 Task: Create Card Project Closure Meeting in Board Marketing ROI to Workspace Customer Relationship Management and Retention. Create Card Food Packaging Review in Board Content Management to Workspace Customer Relationship Management and Retention. Create Card Work Breakdown Structure Review in Board Content Marketing Case Study Creation and Promotion to Workspace Customer Relationship Management and Retention
Action: Mouse moved to (78, 303)
Screenshot: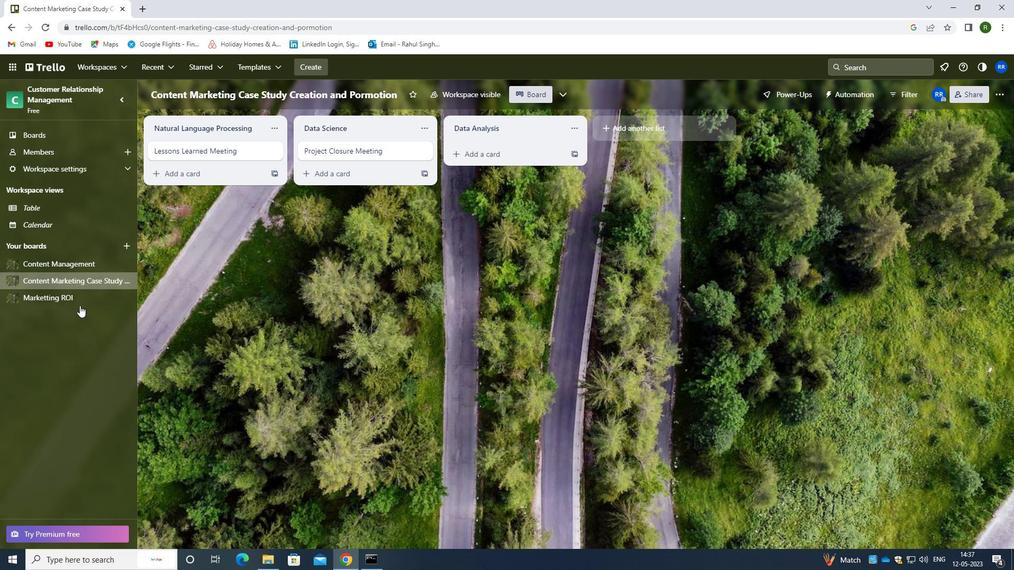 
Action: Mouse pressed left at (78, 303)
Screenshot: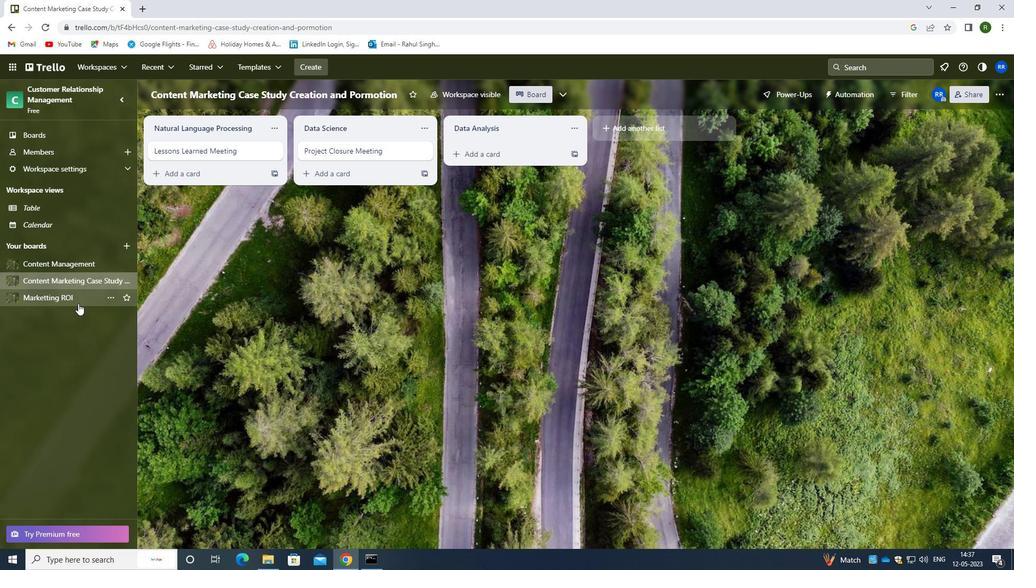 
Action: Mouse moved to (479, 147)
Screenshot: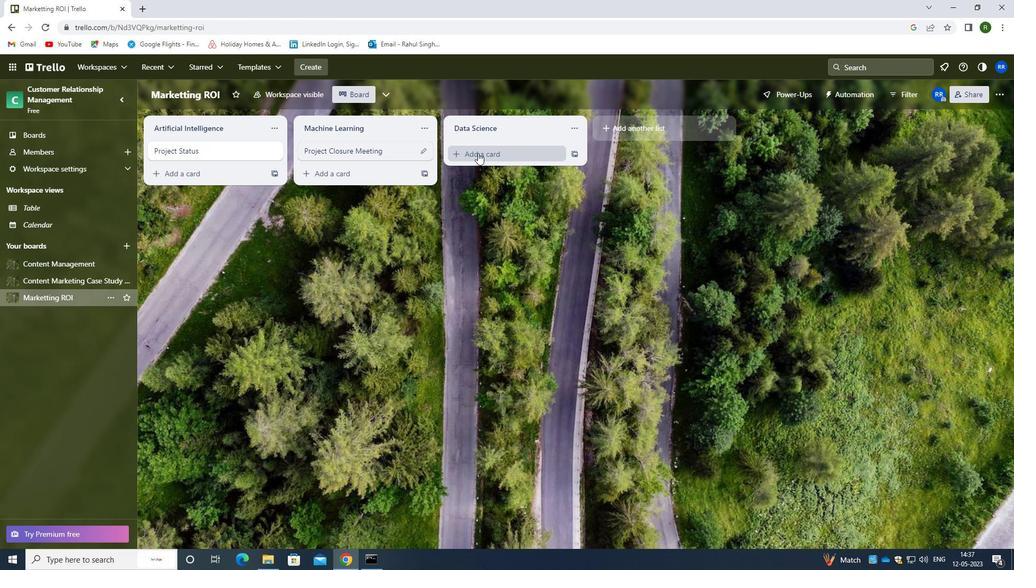 
Action: Mouse pressed left at (479, 147)
Screenshot: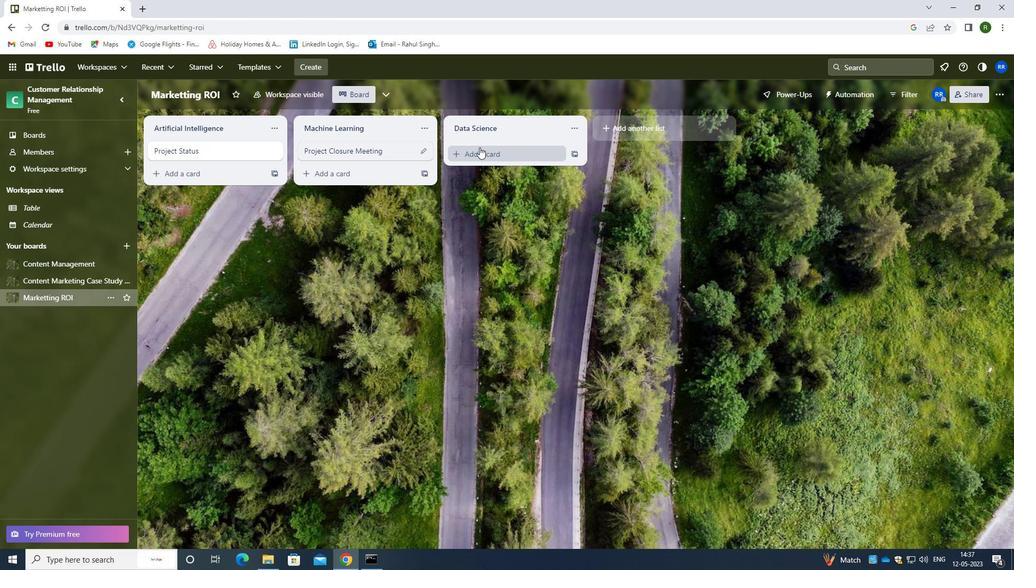 
Action: Mouse moved to (472, 162)
Screenshot: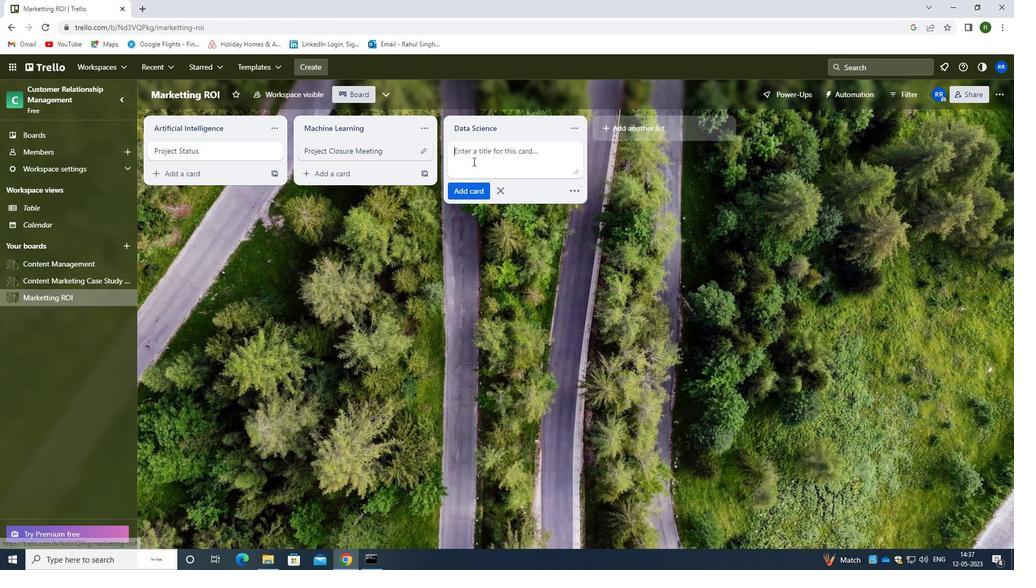 
Action: Key pressed <Key.caps_lock>p<Key.caps_lock>rojectr<Key.space><Key.caps_lock><Key.backspace><Key.backspace><Key.space>c<Key.caps_lock>losure<Key.space><Key.caps_lock>m<Key.caps_lock>eeting
Screenshot: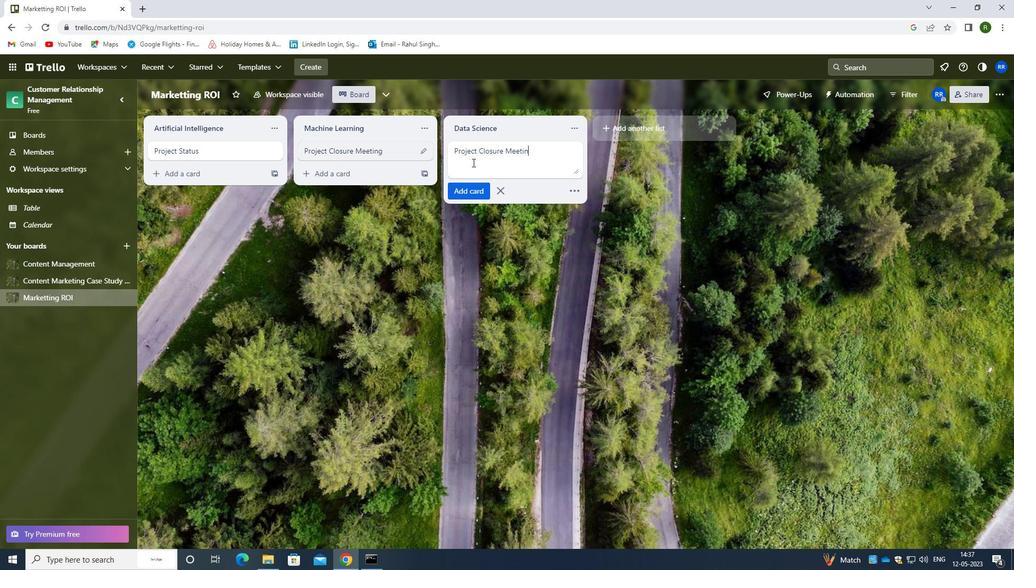
Action: Mouse moved to (469, 186)
Screenshot: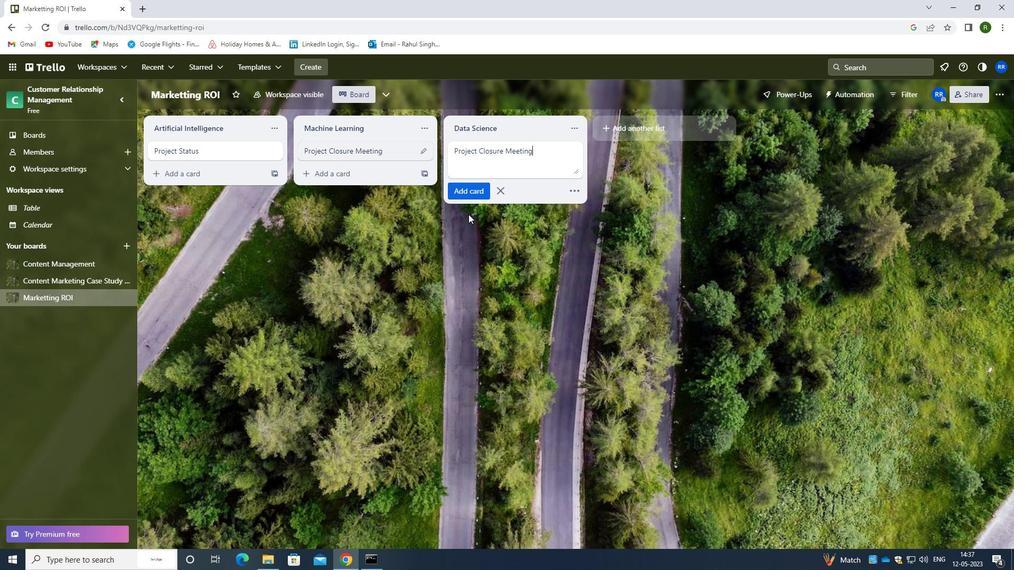
Action: Mouse pressed left at (469, 186)
Screenshot: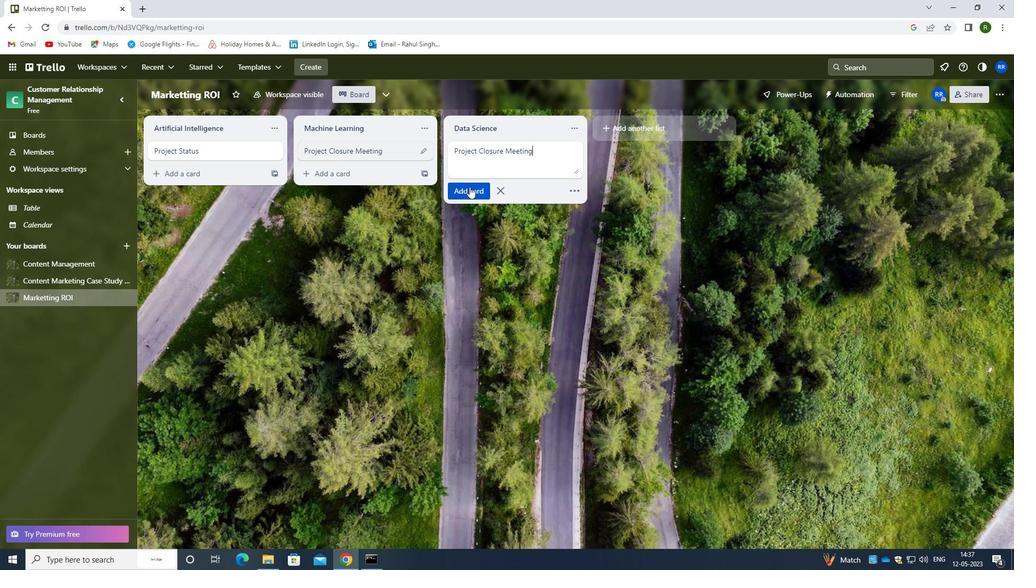 
Action: Mouse moved to (60, 260)
Screenshot: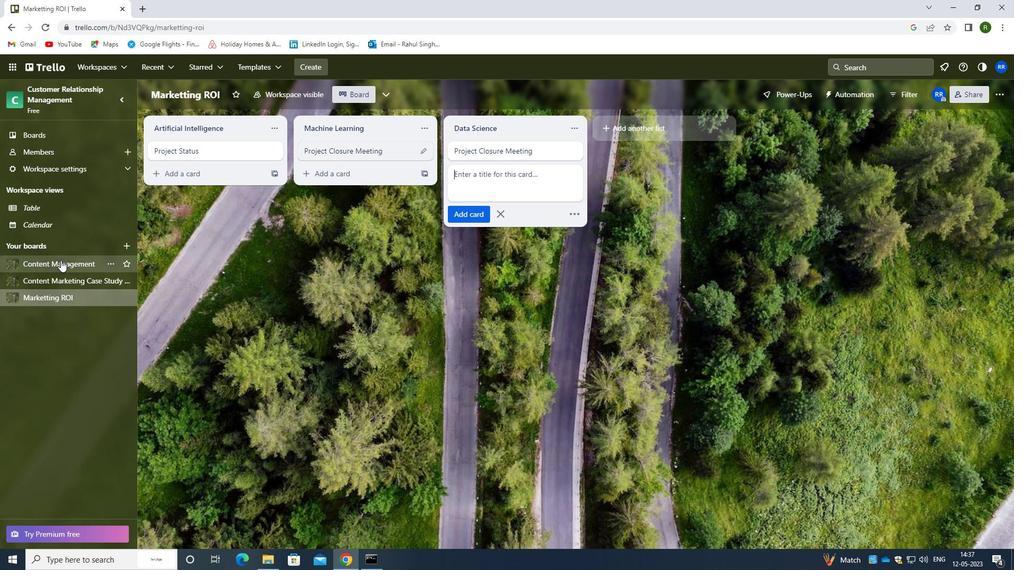 
Action: Mouse pressed left at (60, 260)
Screenshot: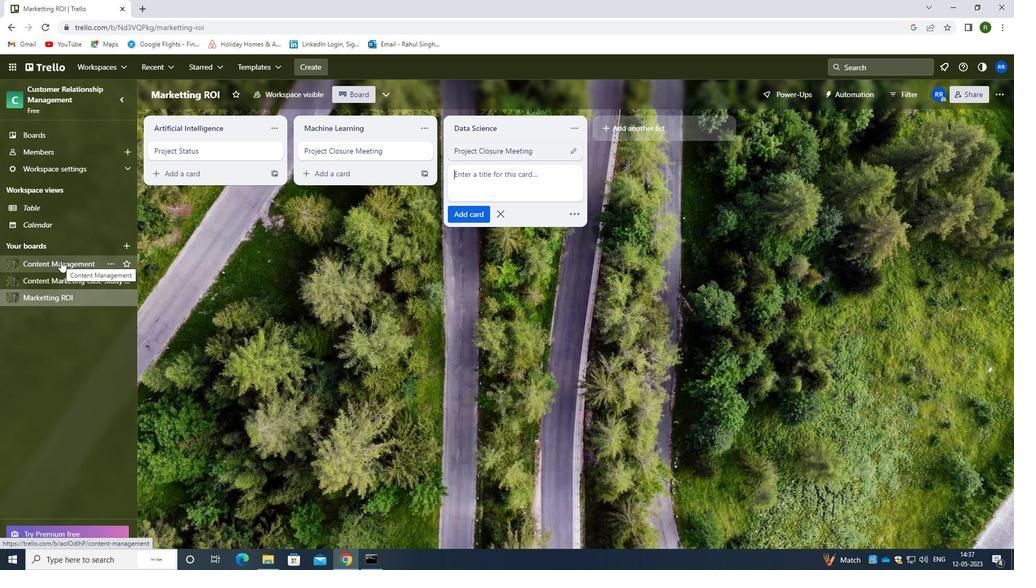 
Action: Mouse moved to (475, 151)
Screenshot: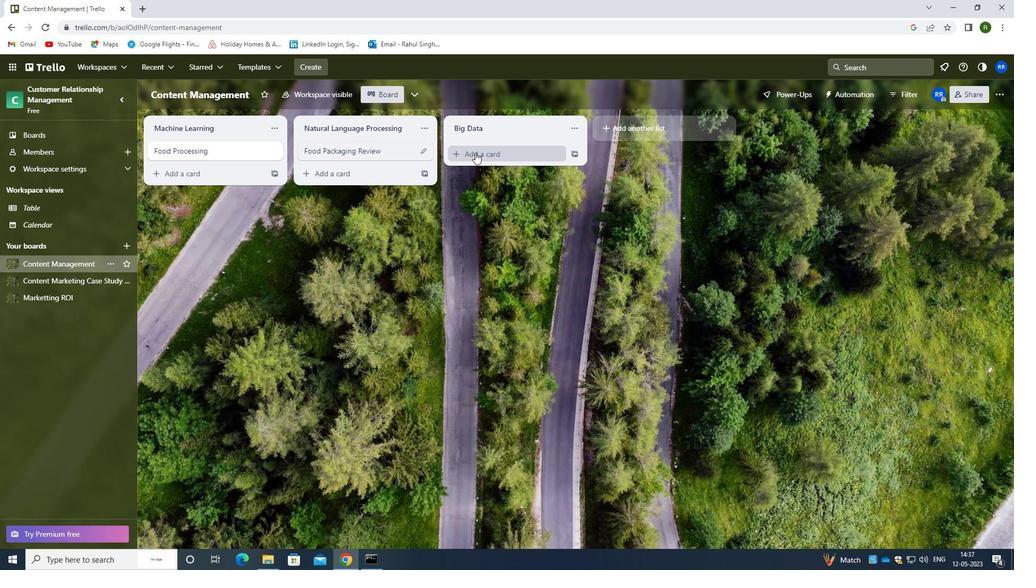 
Action: Mouse pressed left at (475, 151)
Screenshot: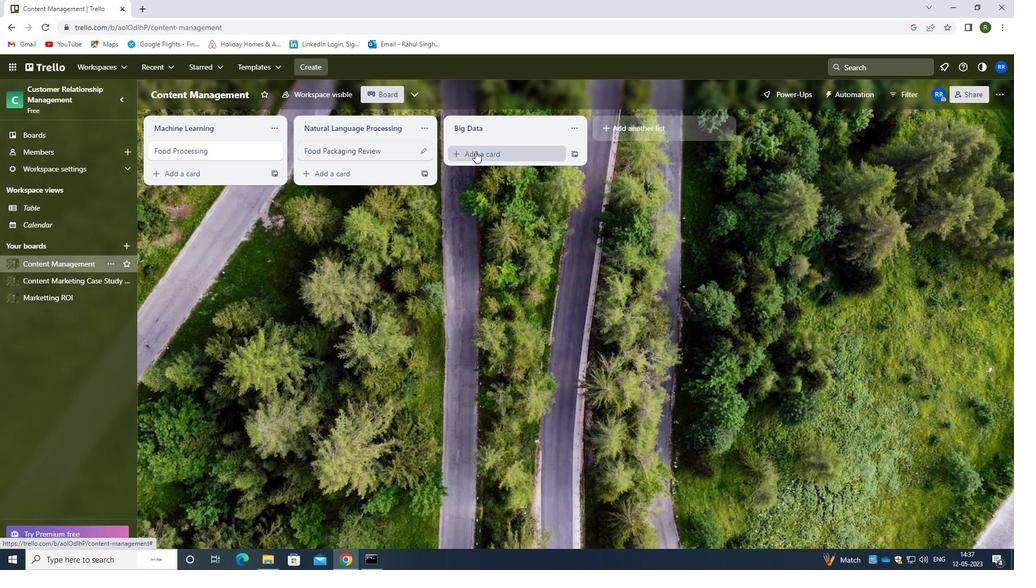 
Action: Mouse moved to (438, 287)
Screenshot: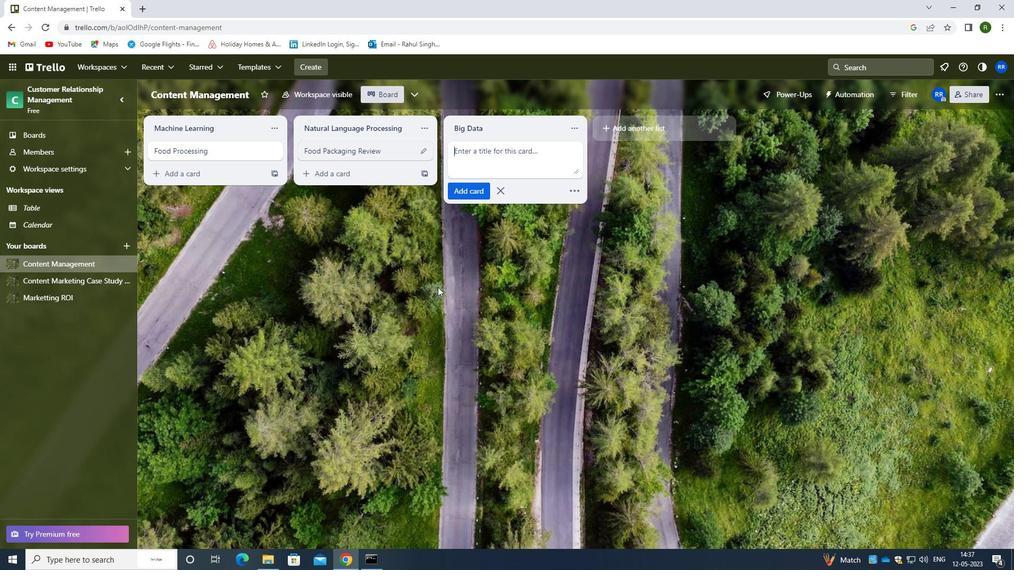 
Action: Key pressed <Key.caps_lock>f<Key.caps_lock>ood<Key.space><Key.caps_lock>pac<Key.backspace><Key.backspace><Key.caps_lock>ackaging<Key.space><Key.caps_lock>r<Key.caps_lock>eview
Screenshot: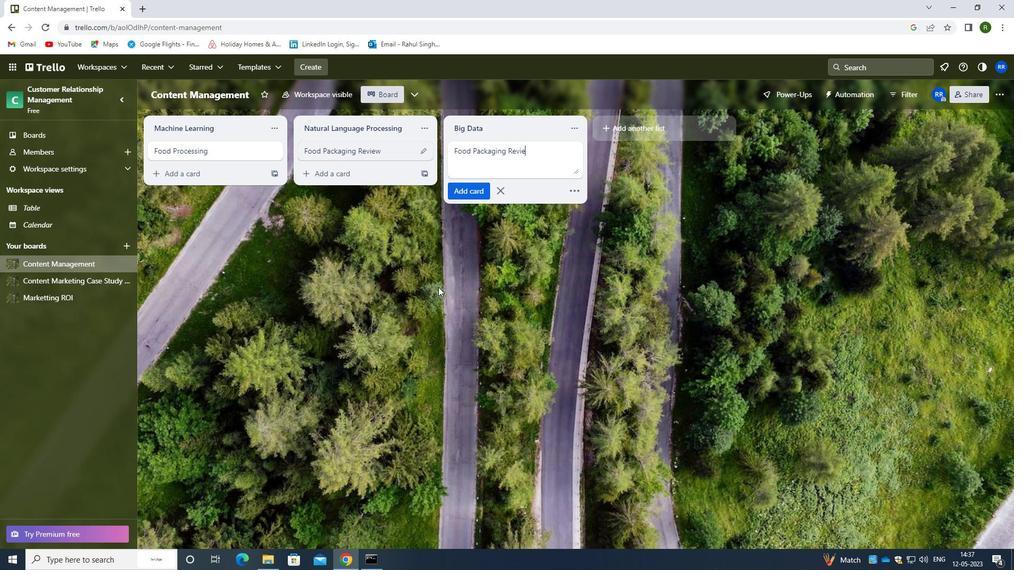 
Action: Mouse moved to (461, 189)
Screenshot: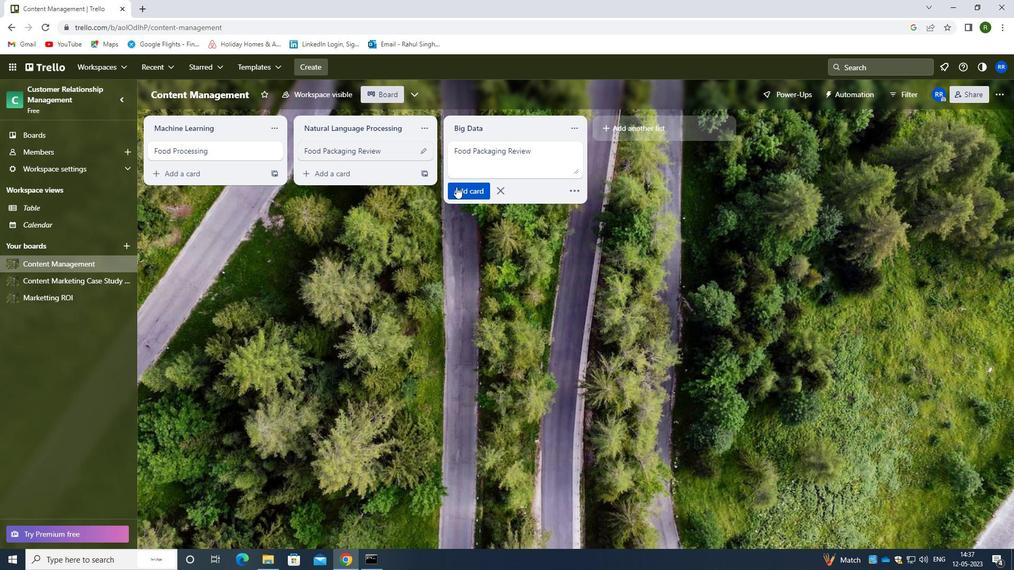 
Action: Mouse pressed left at (461, 189)
Screenshot: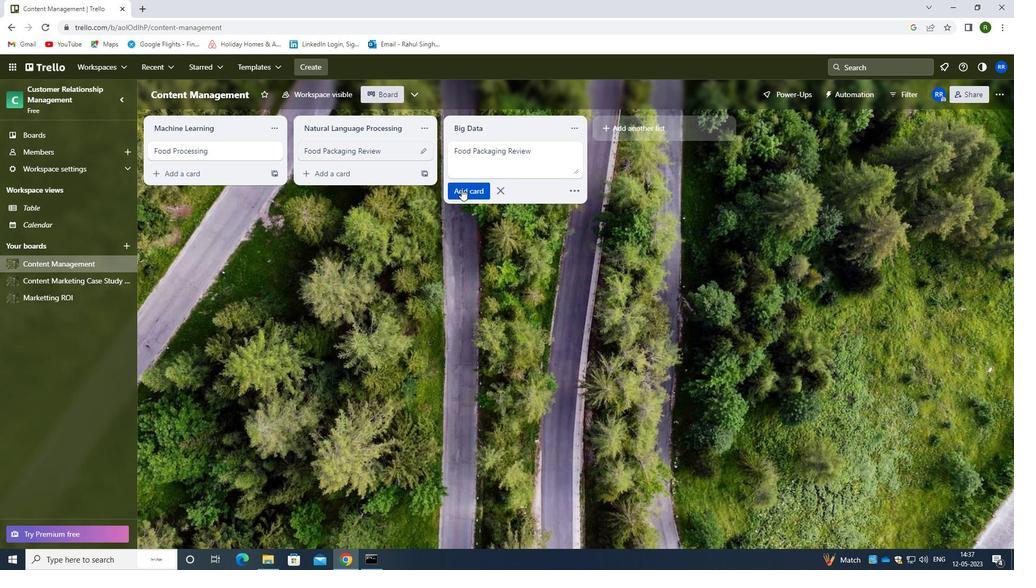 
Action: Mouse moved to (62, 281)
Screenshot: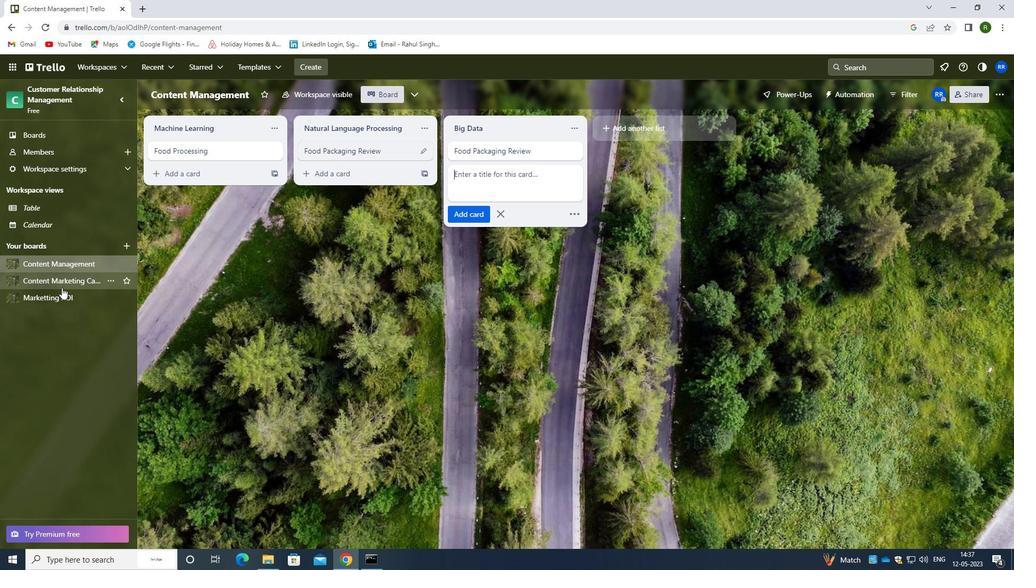 
Action: Mouse pressed left at (62, 281)
Screenshot: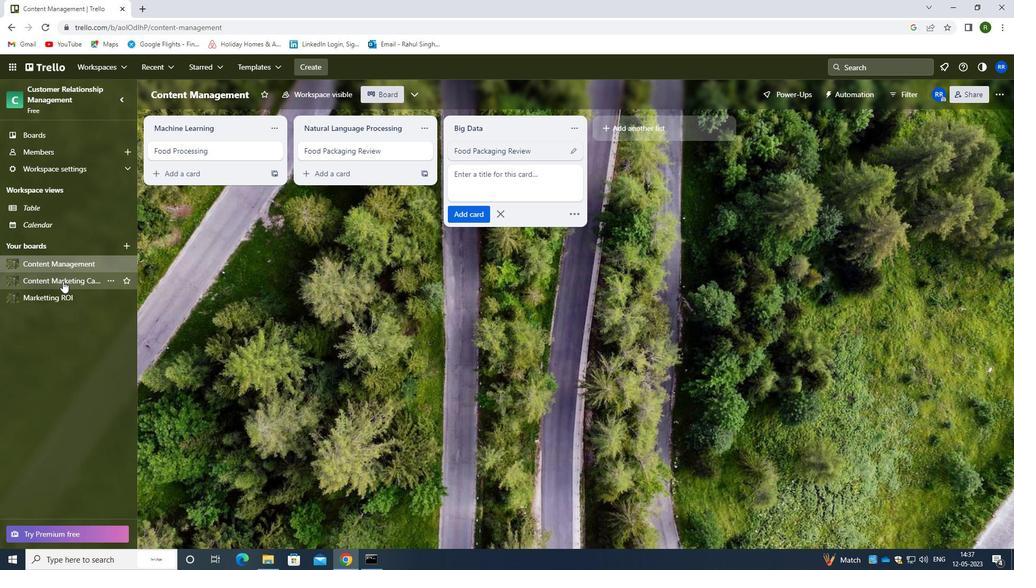
Action: Mouse moved to (496, 154)
Screenshot: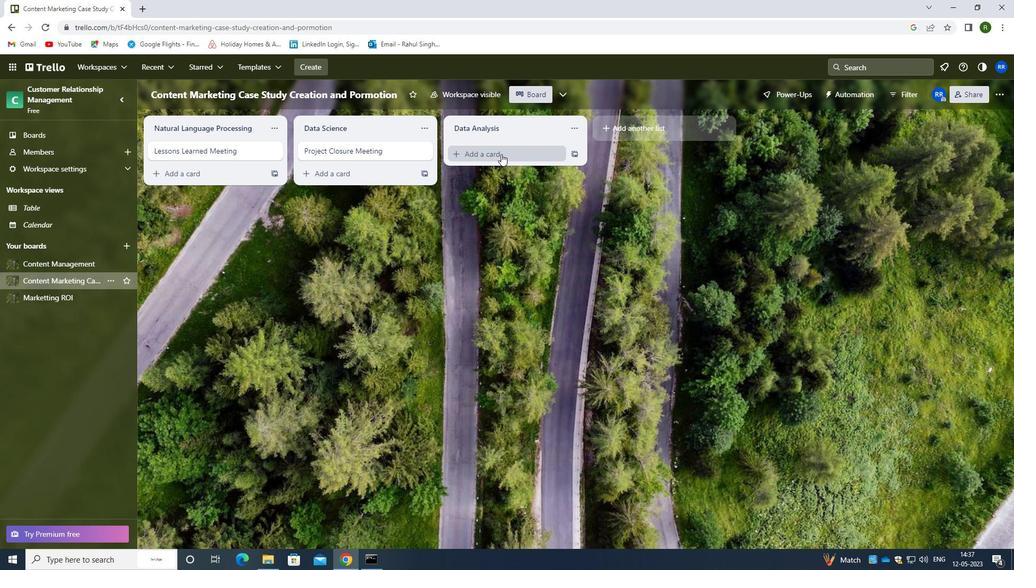 
Action: Mouse pressed left at (496, 154)
Screenshot: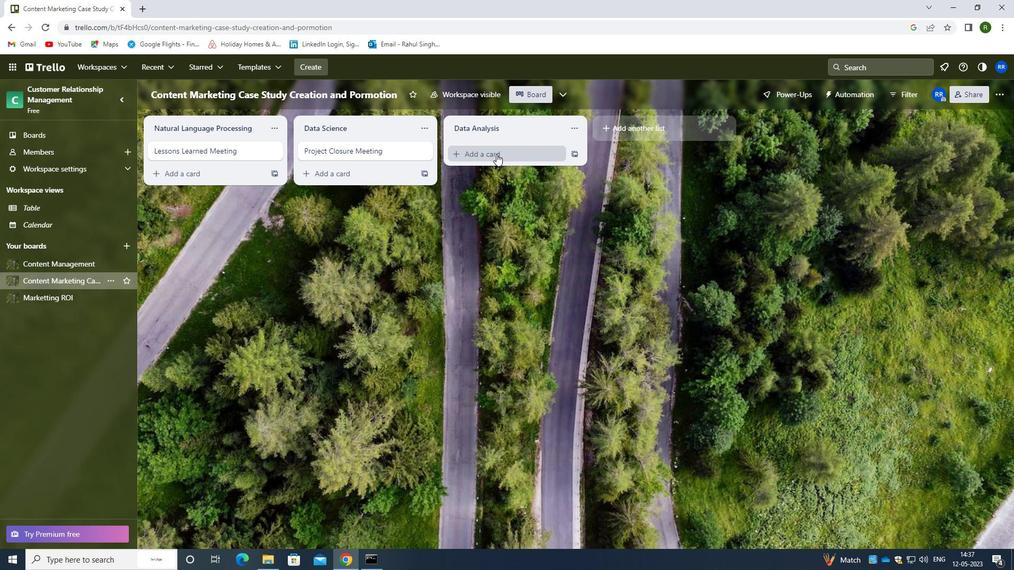 
Action: Mouse moved to (494, 164)
Screenshot: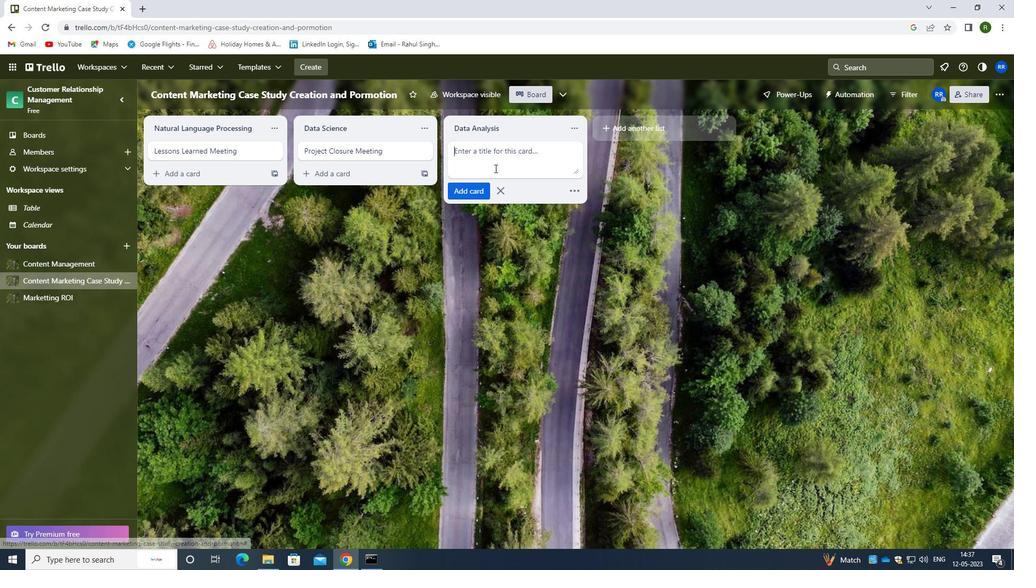 
Action: Mouse pressed left at (494, 164)
Screenshot: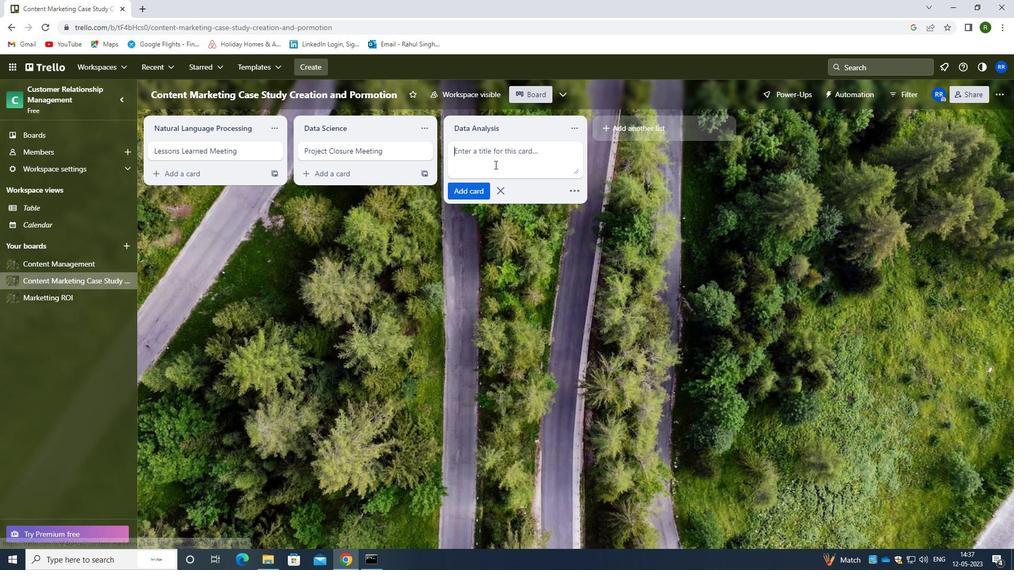 
Action: Key pressed w<Key.backspace><Key.caps_lock>w<Key.caps_lock>ork<Key.space>b<Key.backspace><Key.caps_lock>b<Key.caps_lock>reakdown<Key.space><Key.caps_lock>s<Key.caps_lock>r<Key.backspace>tructure
Screenshot: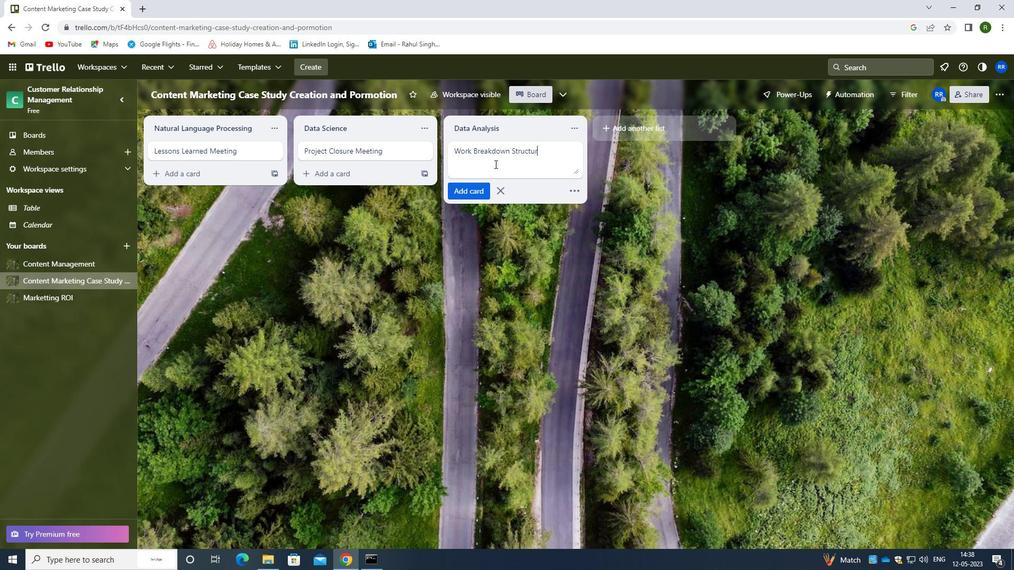 
Action: Mouse moved to (471, 183)
Screenshot: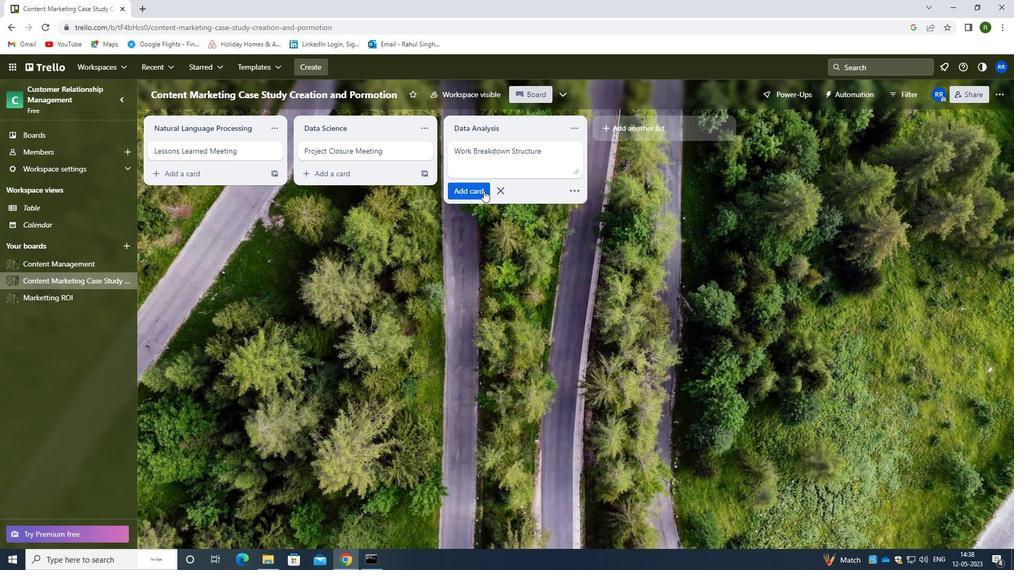 
Action: Mouse pressed left at (471, 183)
Screenshot: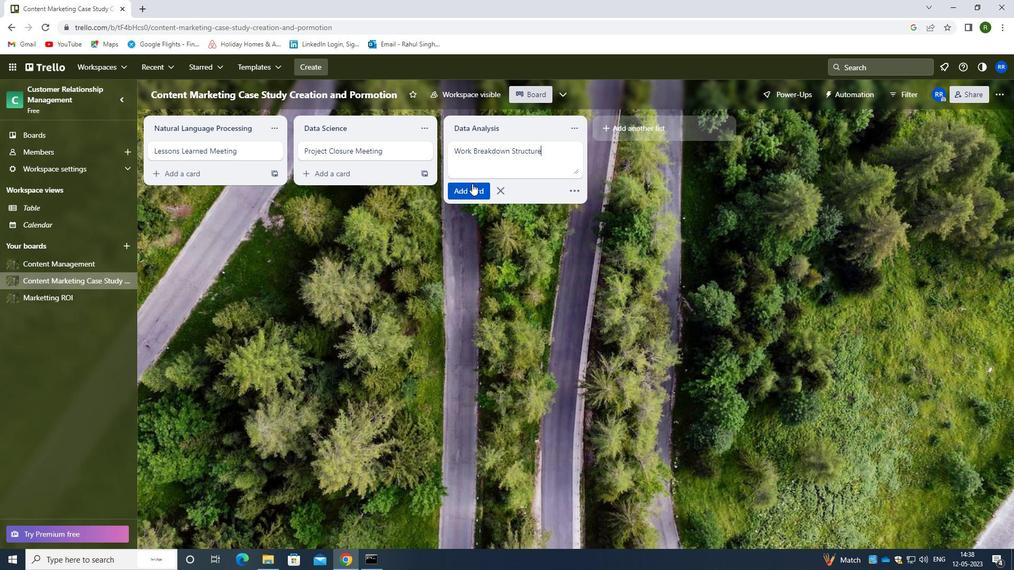 
Action: Mouse moved to (473, 152)
Screenshot: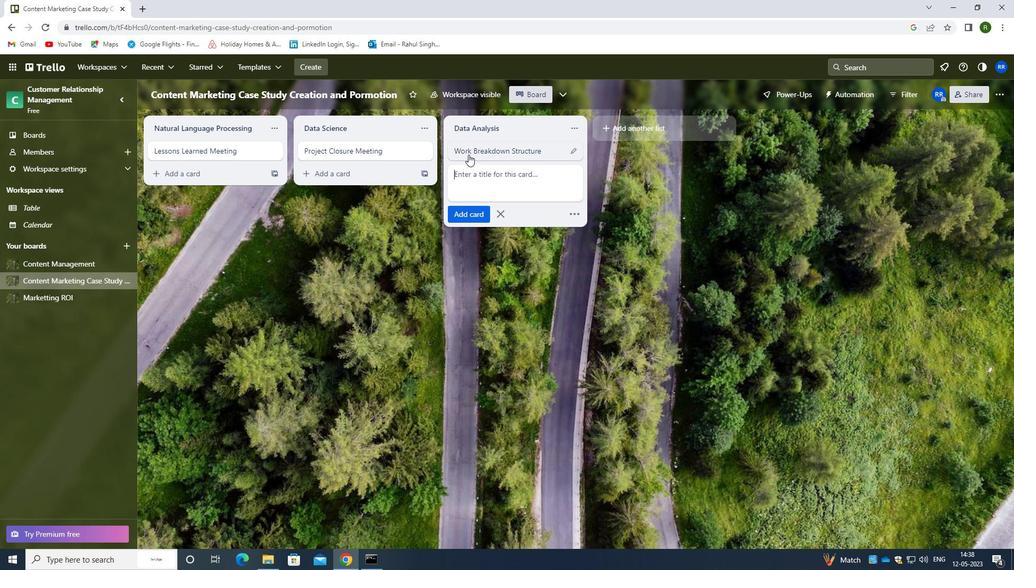 
